 Task: Select social services as the cause.
Action: Mouse moved to (686, 81)
Screenshot: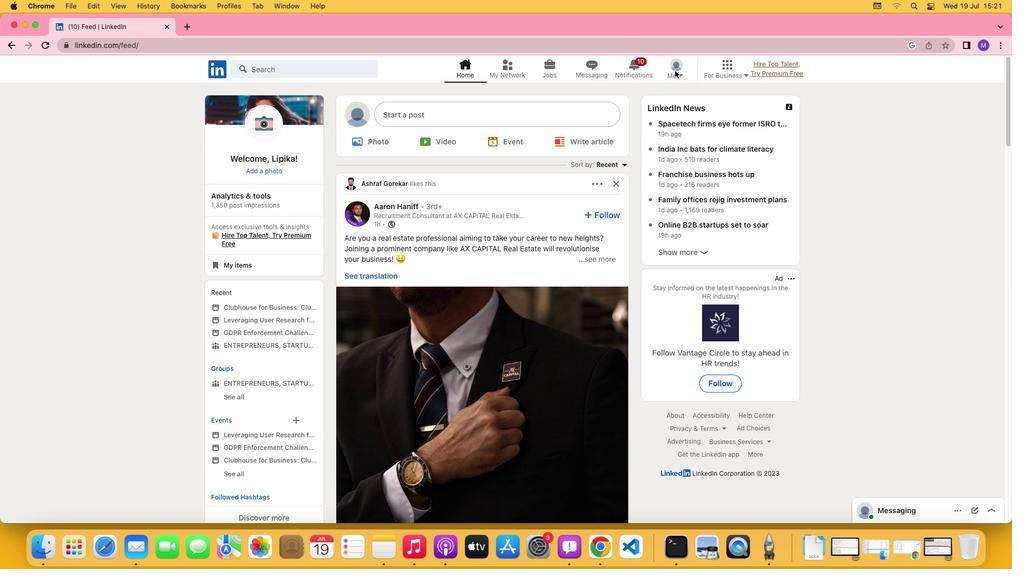 
Action: Mouse pressed left at (686, 81)
Screenshot: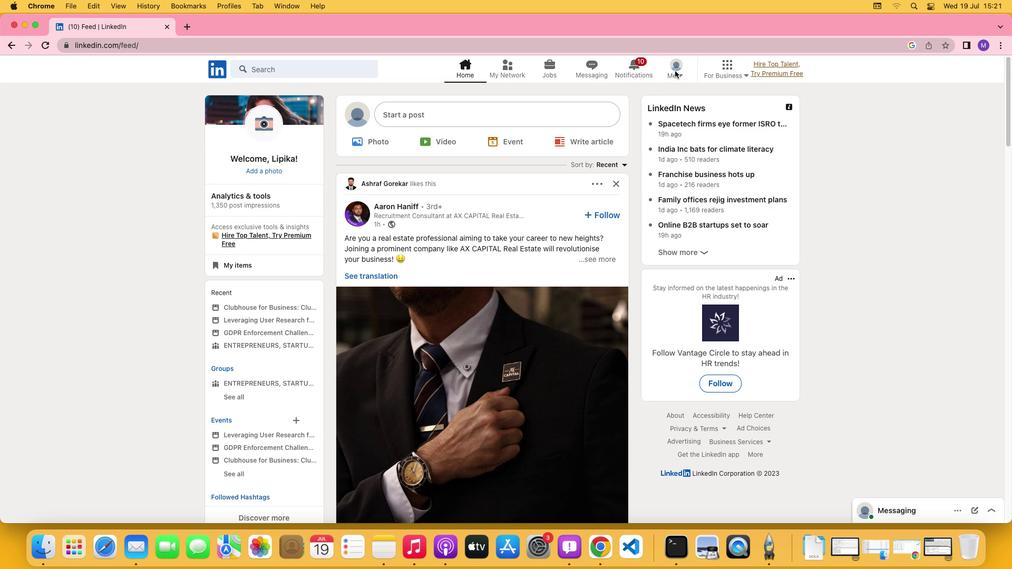 
Action: Mouse moved to (690, 83)
Screenshot: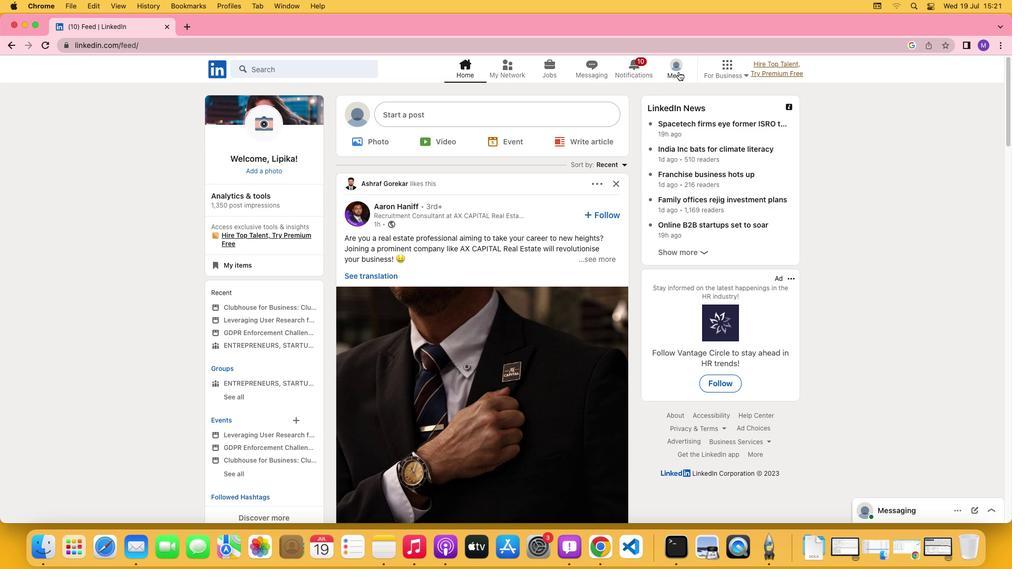 
Action: Mouse pressed left at (690, 83)
Screenshot: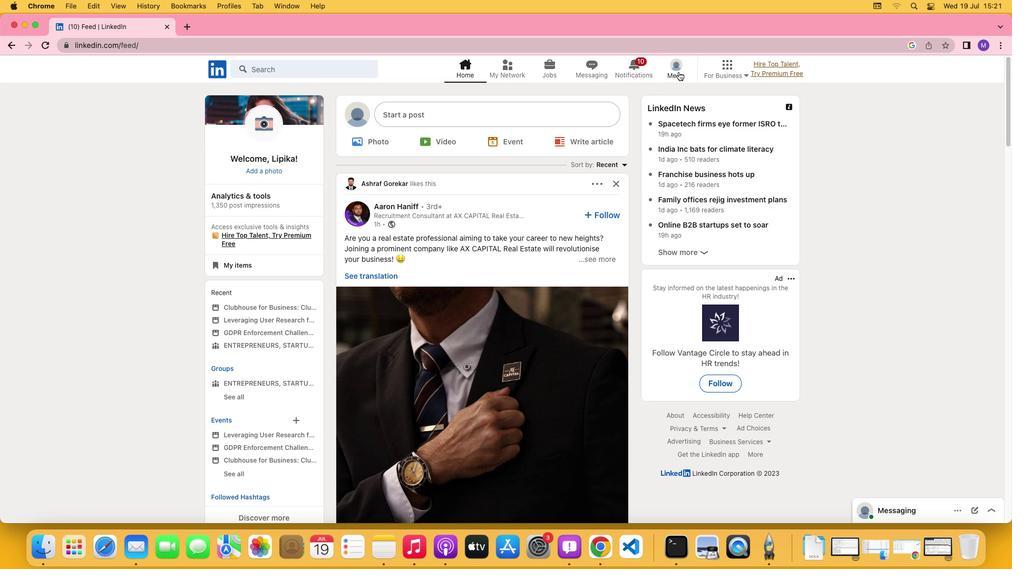 
Action: Mouse moved to (686, 139)
Screenshot: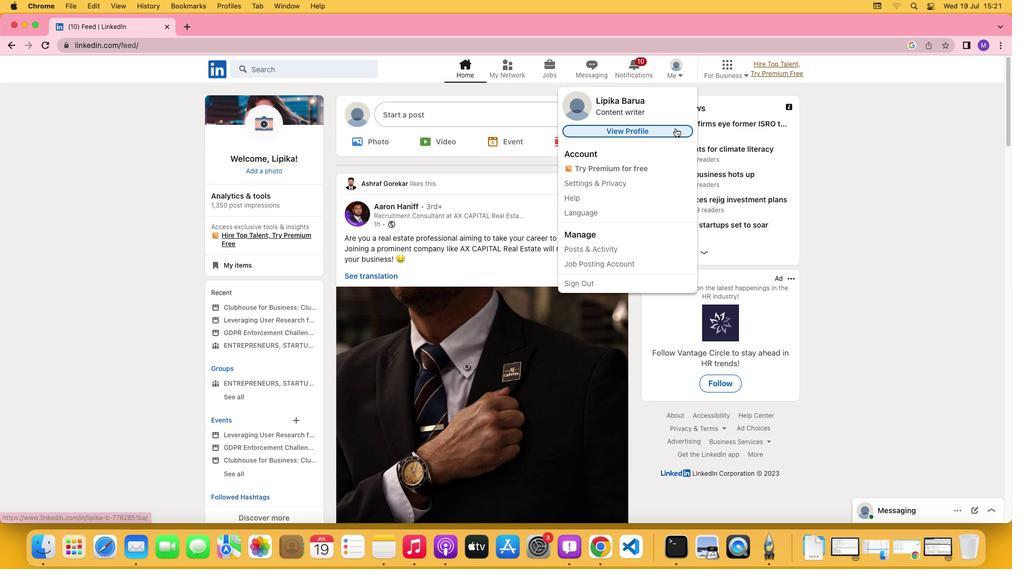 
Action: Mouse pressed left at (686, 139)
Screenshot: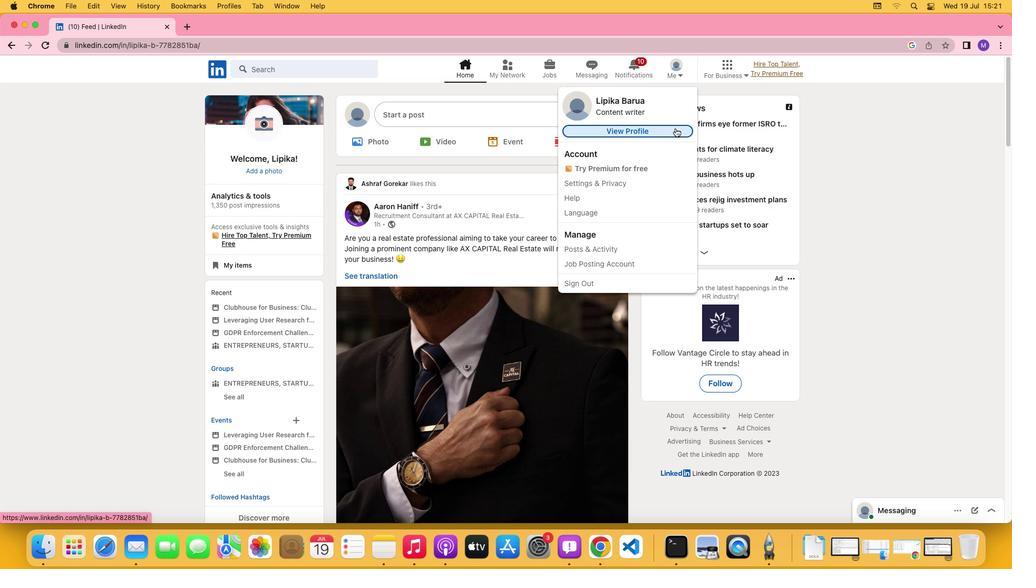 
Action: Mouse moved to (336, 352)
Screenshot: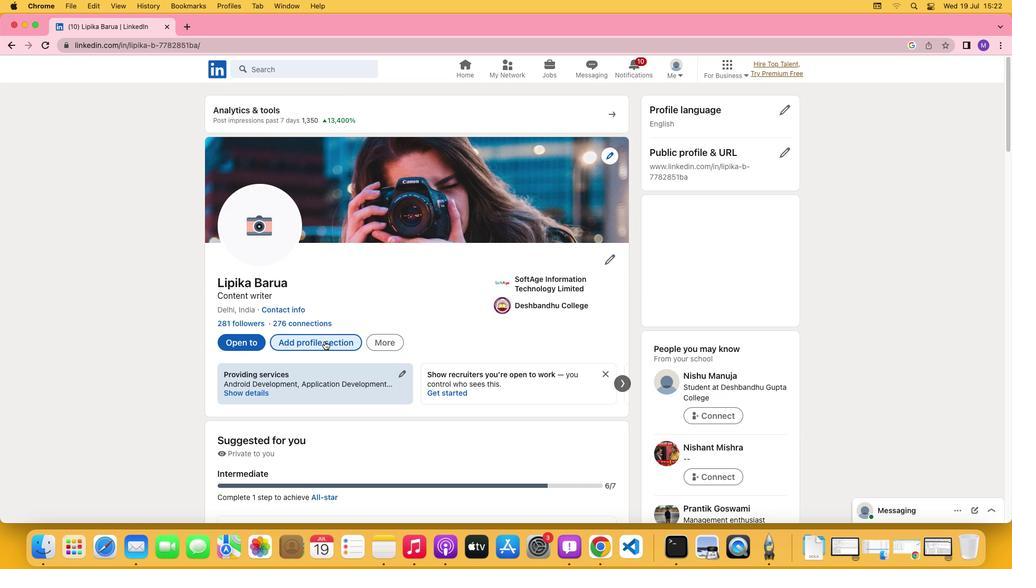 
Action: Mouse pressed left at (336, 352)
Screenshot: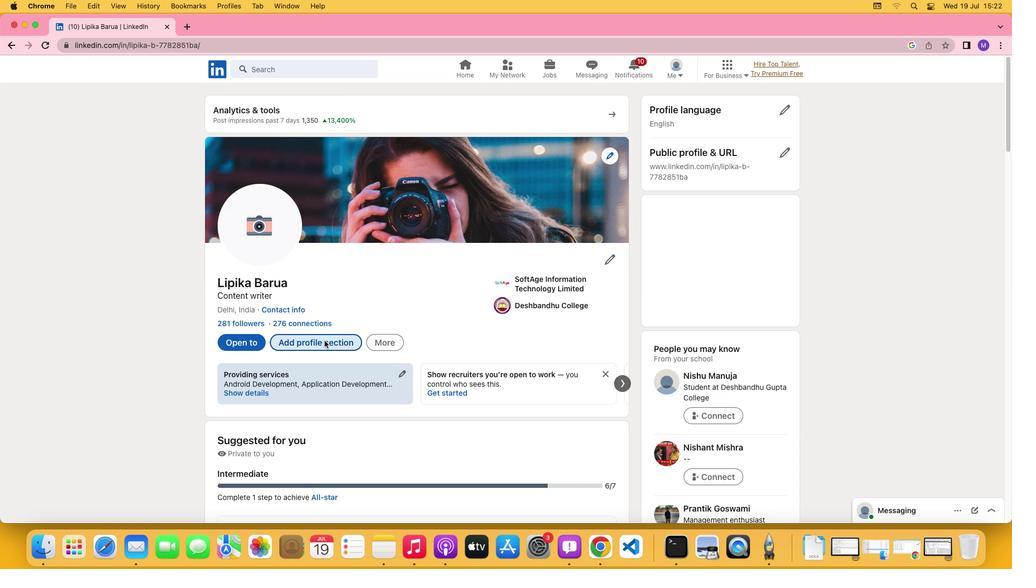
Action: Mouse moved to (393, 331)
Screenshot: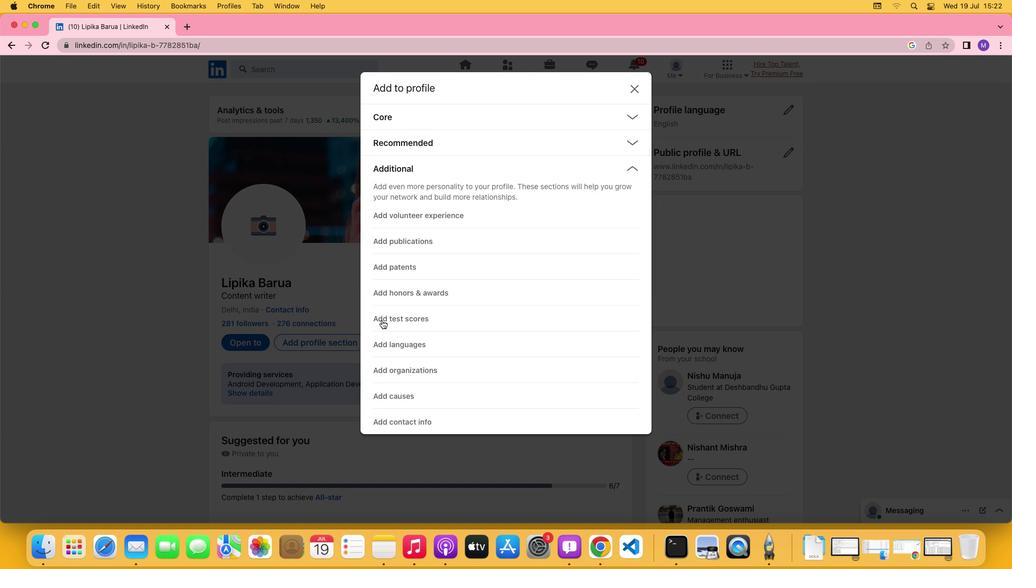 
Action: Mouse pressed left at (393, 331)
Screenshot: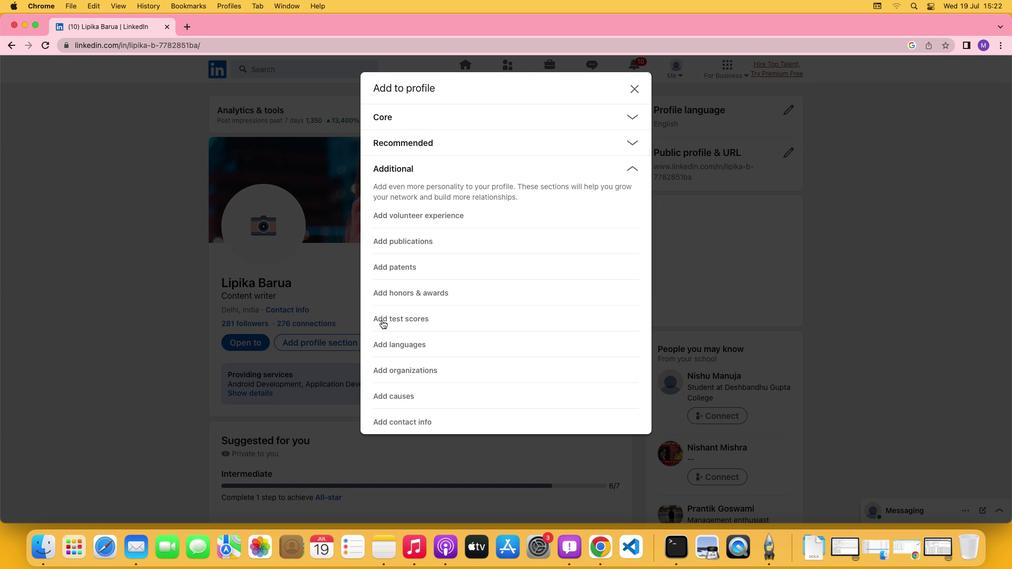 
Action: Mouse moved to (398, 406)
Screenshot: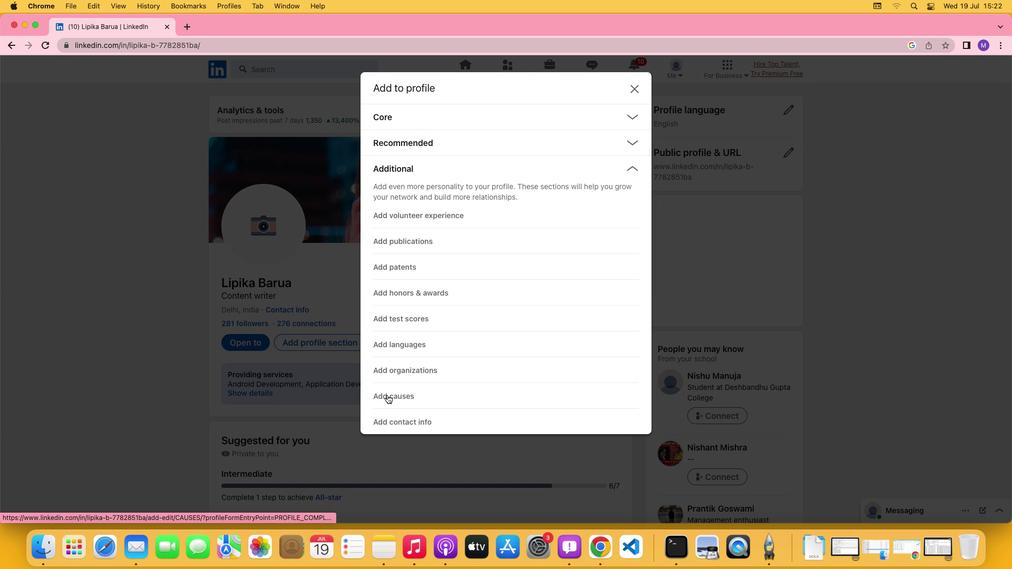 
Action: Mouse pressed left at (398, 406)
Screenshot: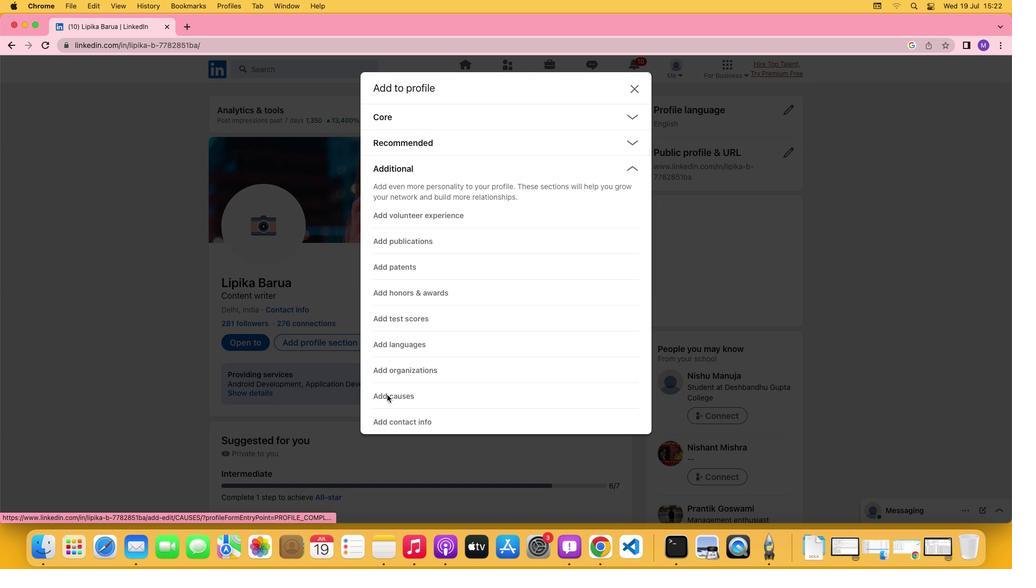
Action: Mouse moved to (338, 387)
Screenshot: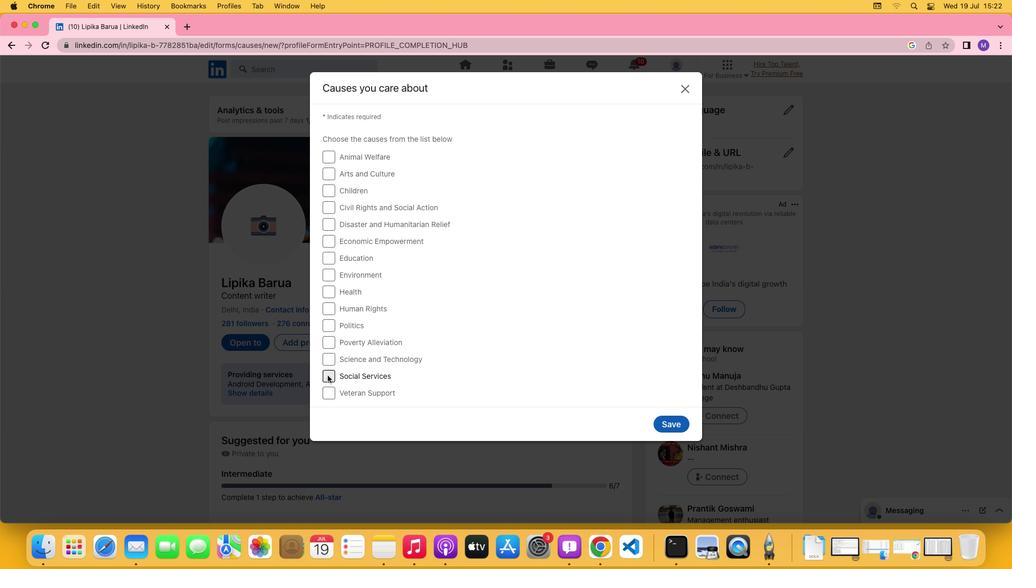 
Action: Mouse pressed left at (338, 387)
Screenshot: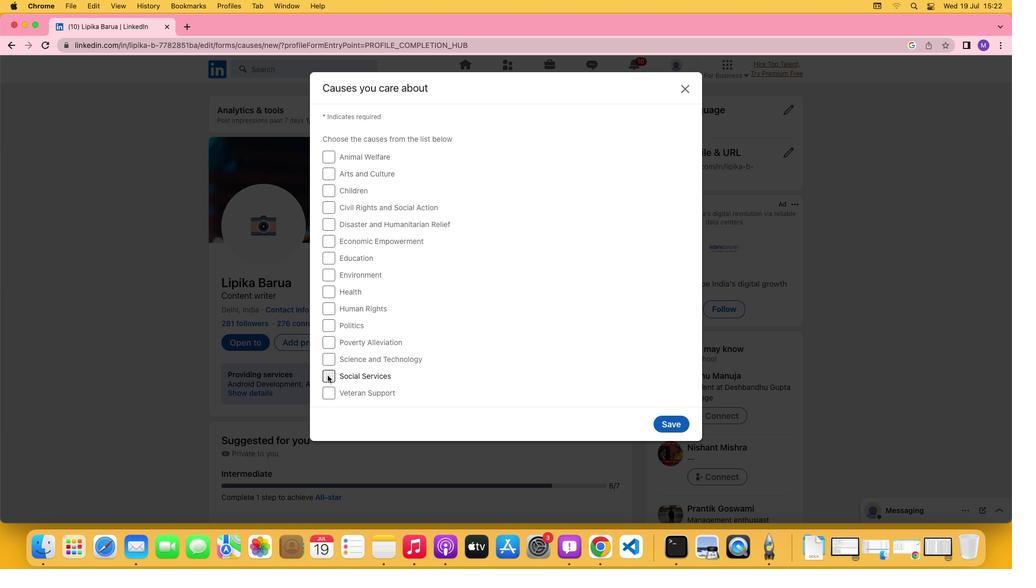 
Action: Mouse moved to (522, 391)
Screenshot: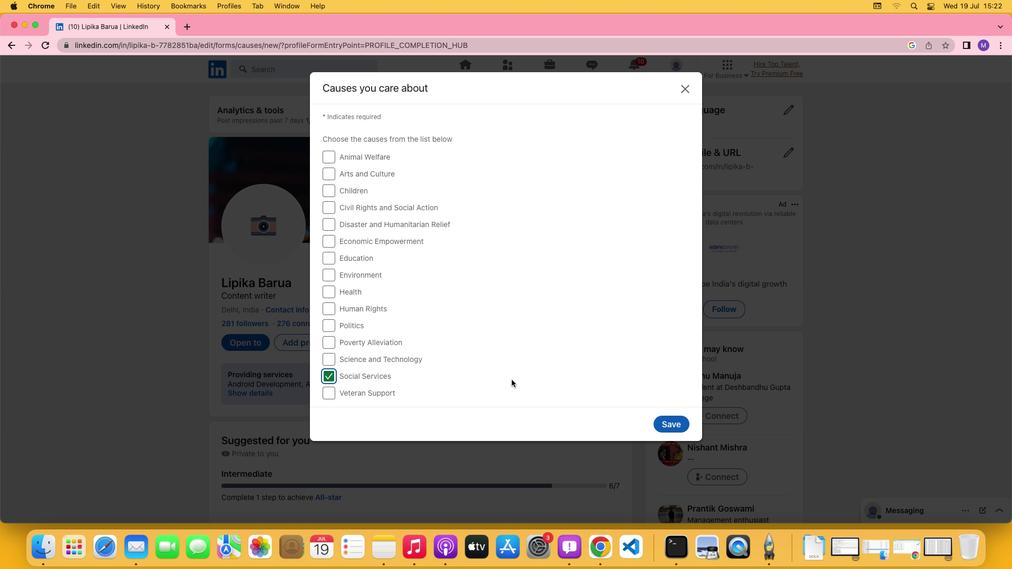 
